 Task: Select issue date as July 13, 2023.
Action: Mouse moved to (742, 77)
Screenshot: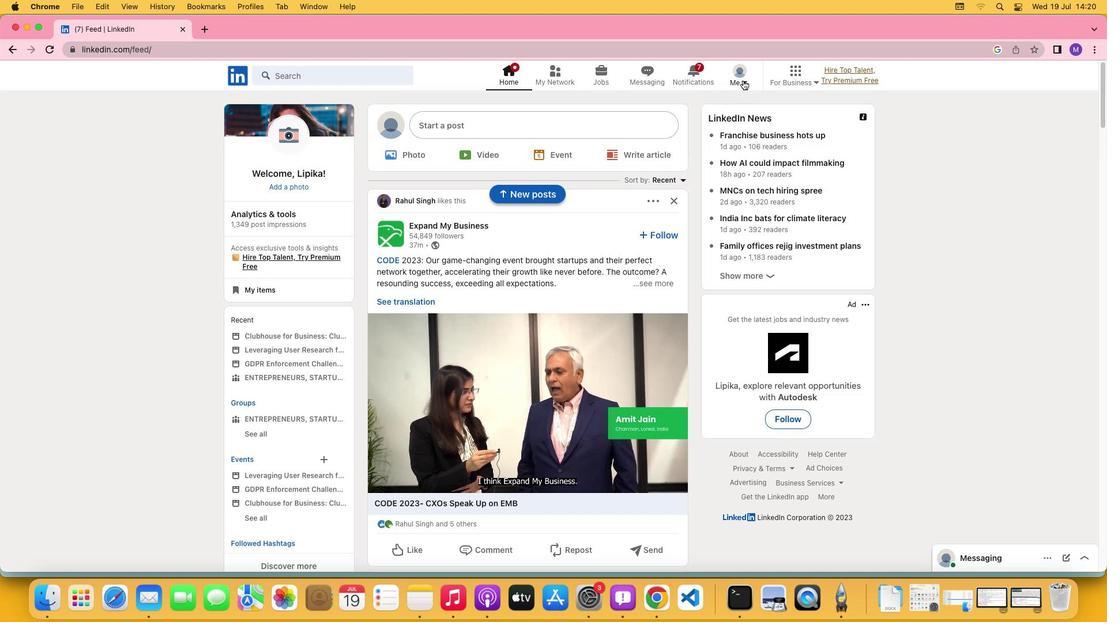 
Action: Mouse pressed left at (742, 77)
Screenshot: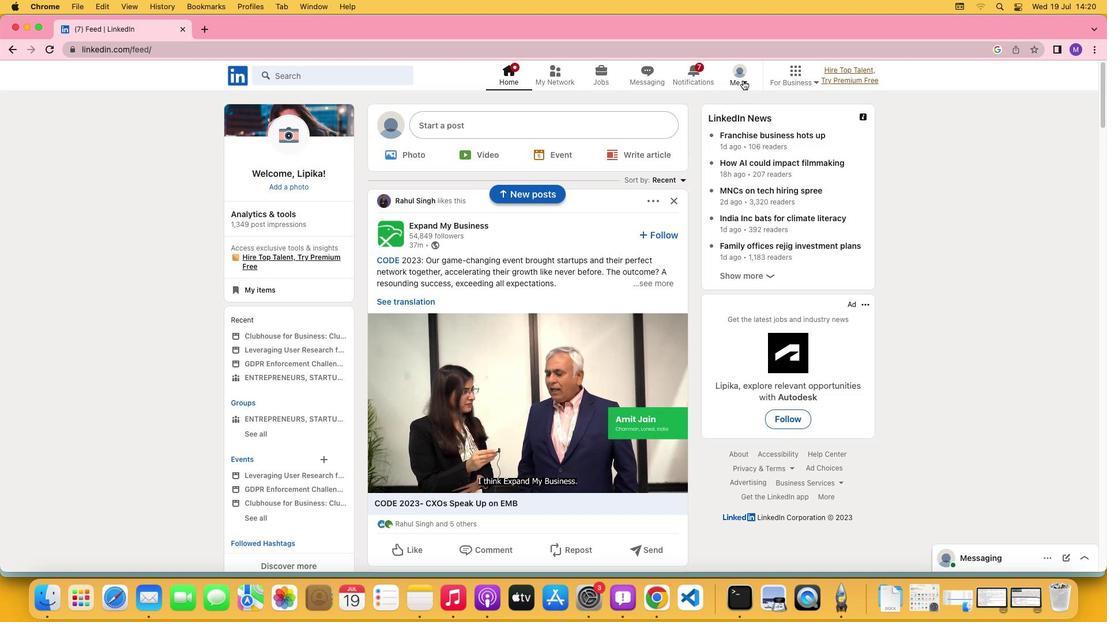 
Action: Mouse moved to (743, 80)
Screenshot: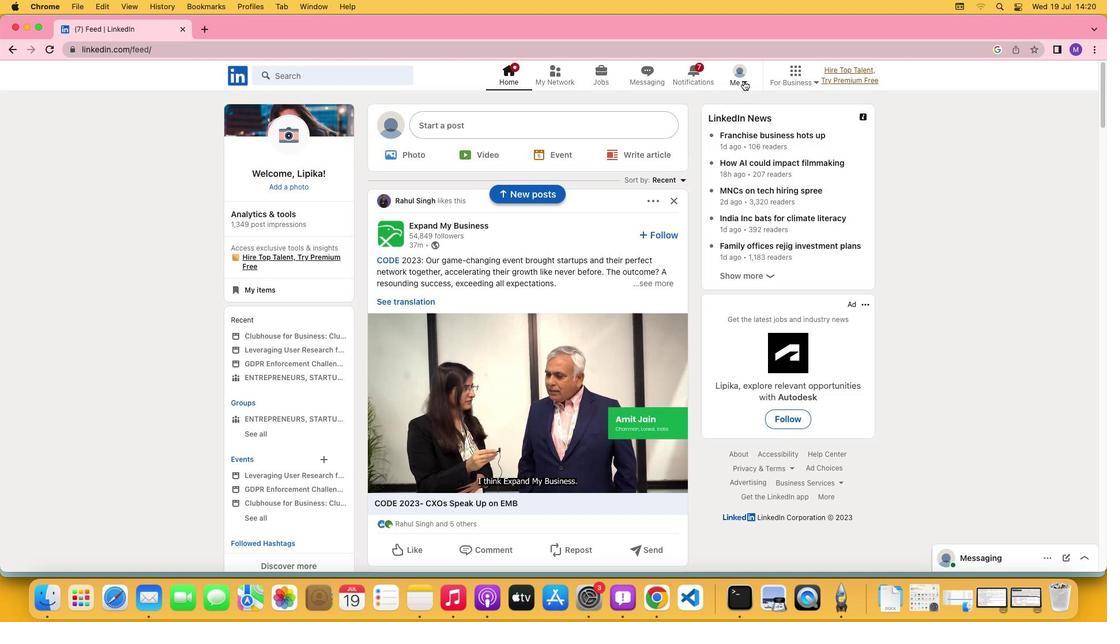 
Action: Mouse pressed left at (743, 80)
Screenshot: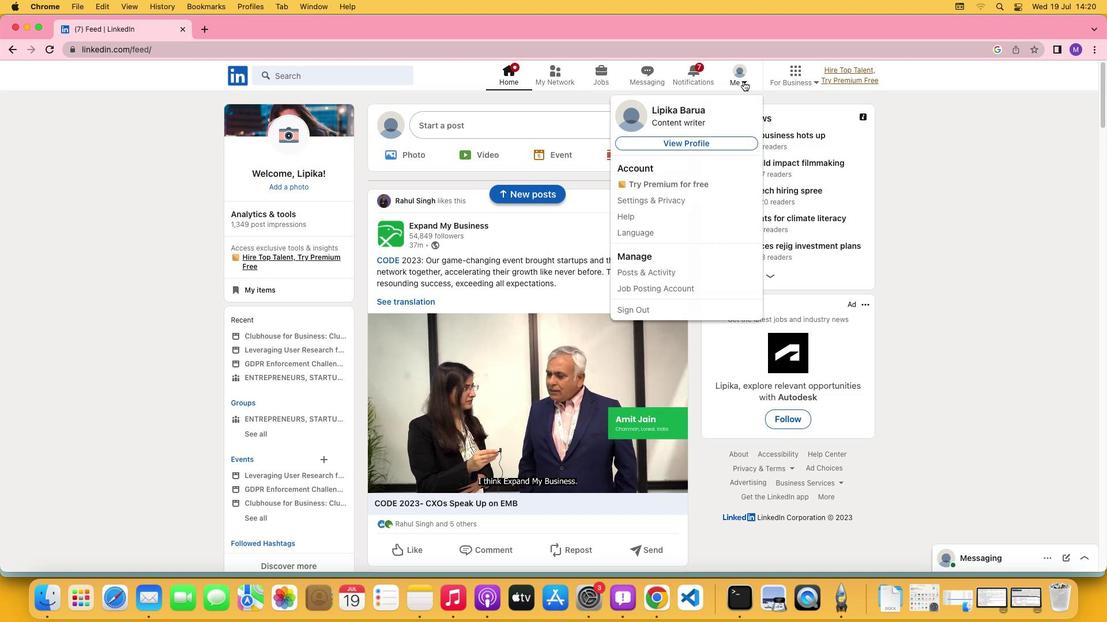 
Action: Mouse moved to (724, 140)
Screenshot: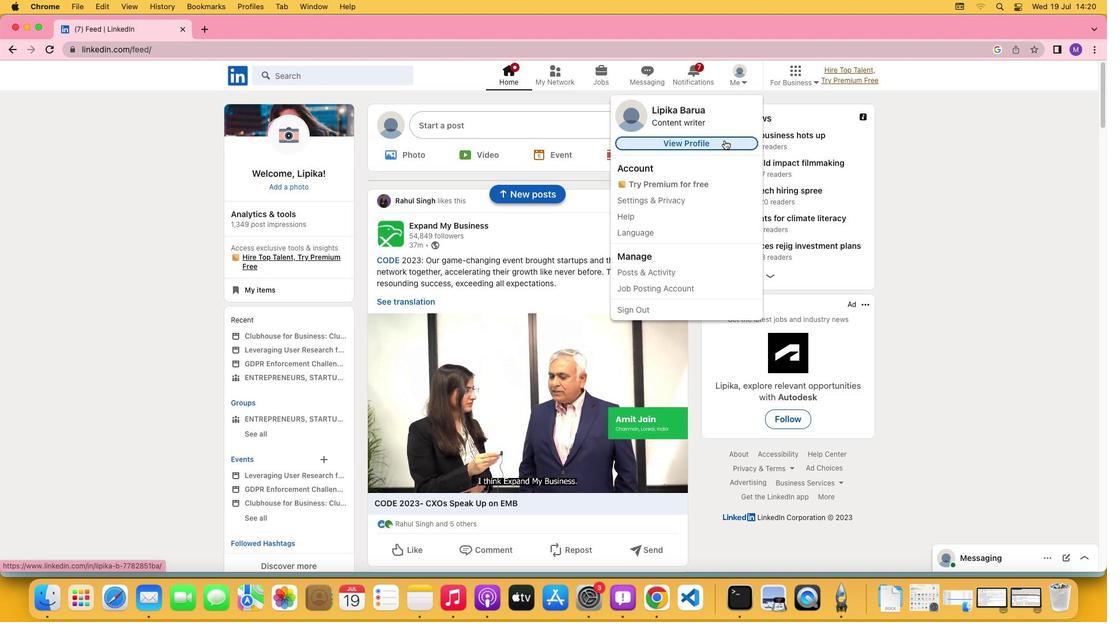 
Action: Mouse pressed left at (724, 140)
Screenshot: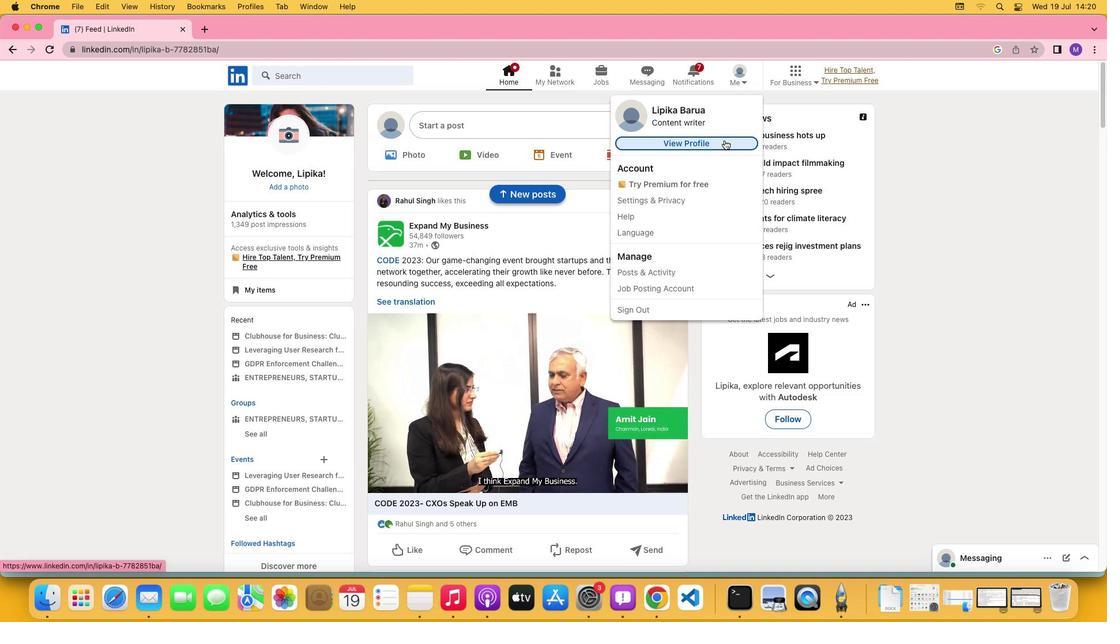 
Action: Mouse moved to (370, 373)
Screenshot: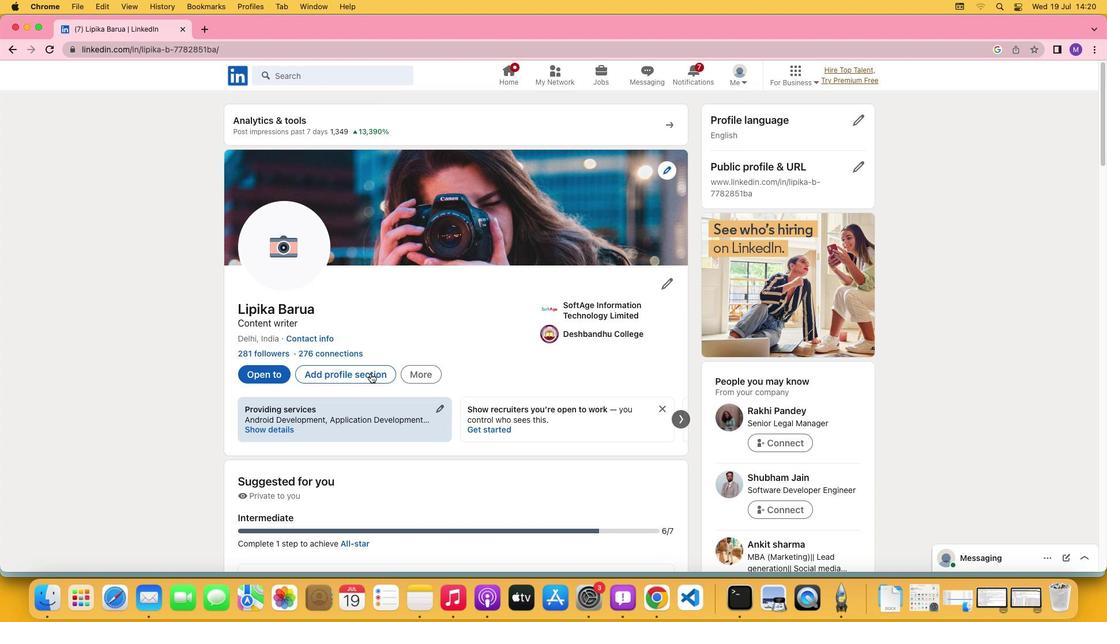 
Action: Mouse pressed left at (370, 373)
Screenshot: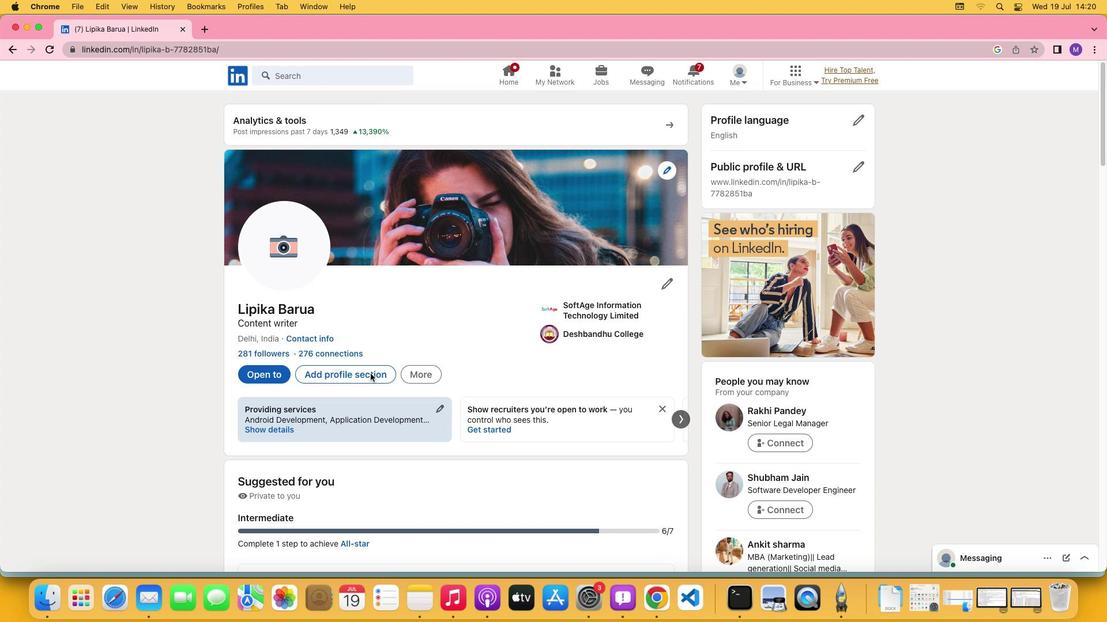
Action: Mouse moved to (437, 345)
Screenshot: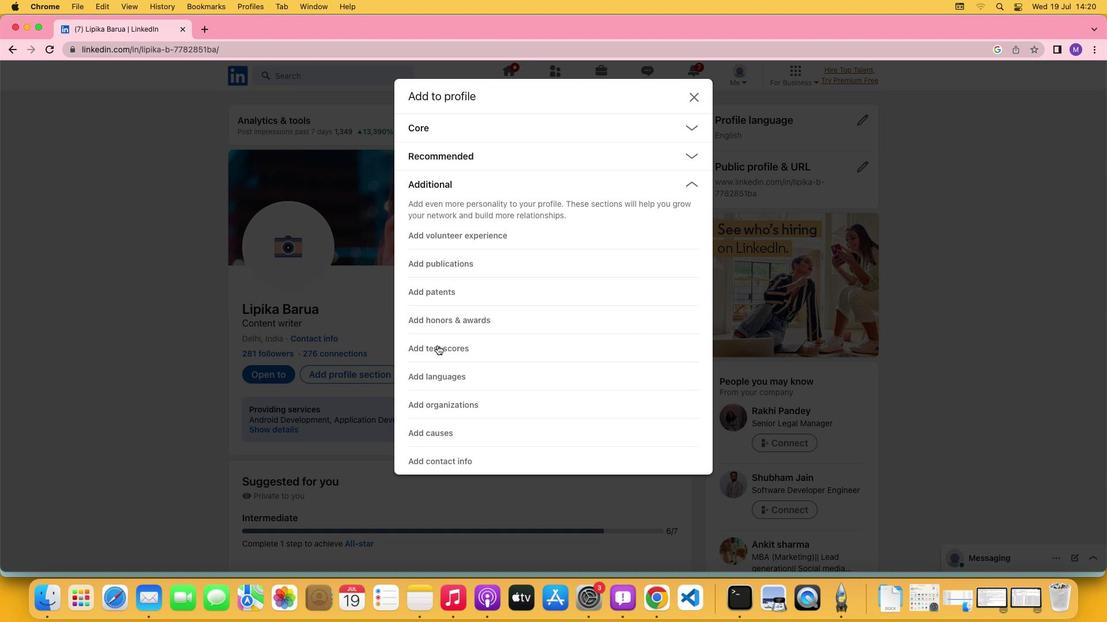 
Action: Mouse pressed left at (437, 345)
Screenshot: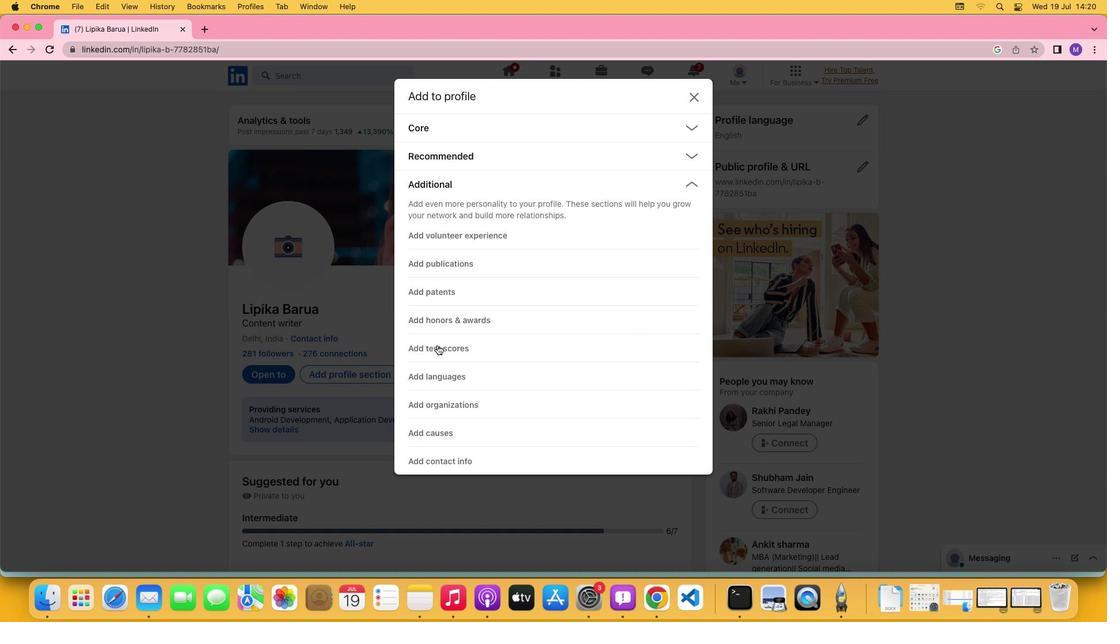 
Action: Mouse moved to (442, 290)
Screenshot: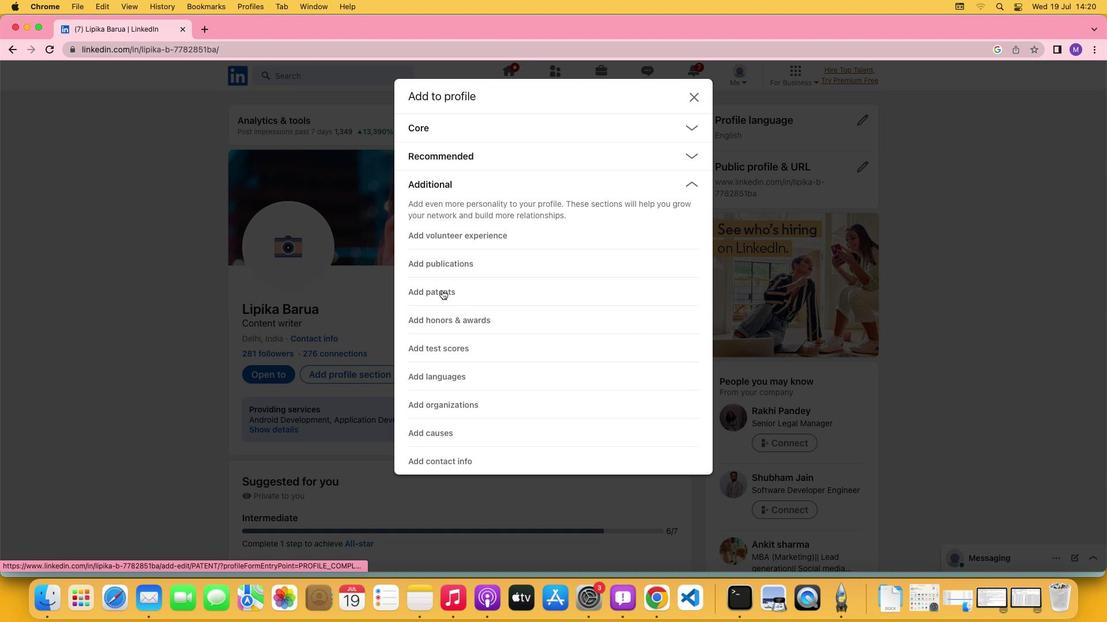 
Action: Mouse pressed left at (442, 290)
Screenshot: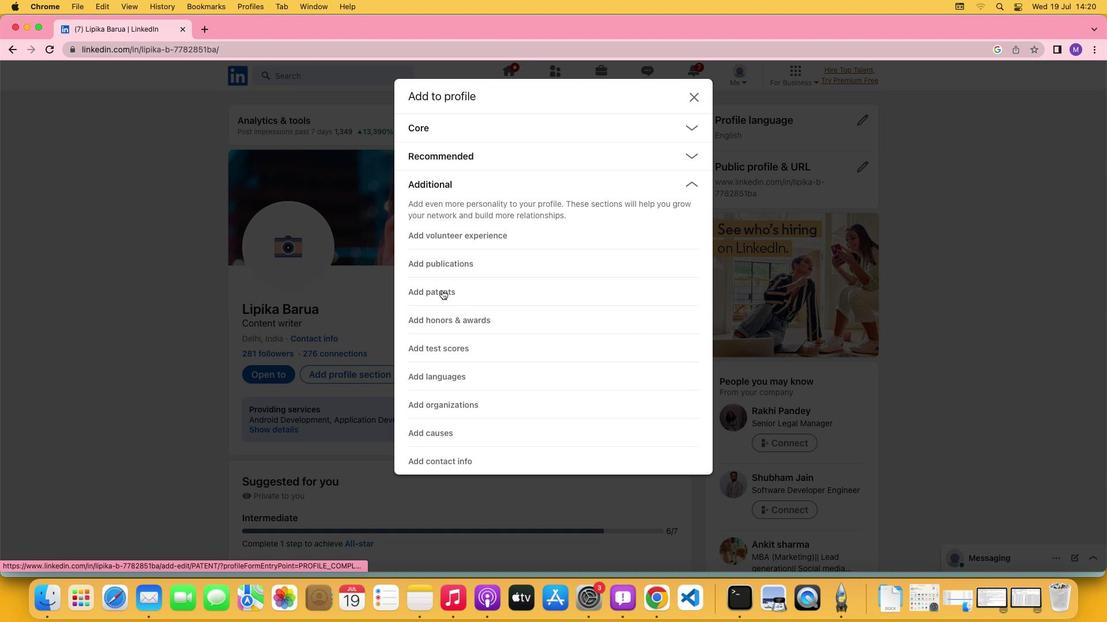 
Action: Mouse moved to (417, 385)
Screenshot: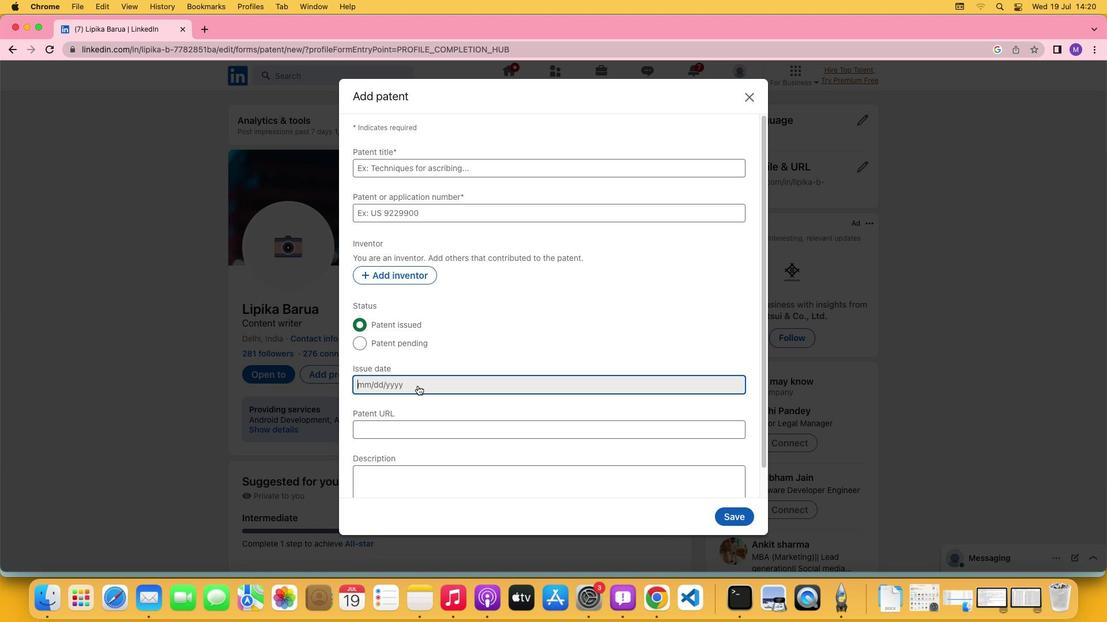 
Action: Mouse pressed left at (417, 385)
Screenshot: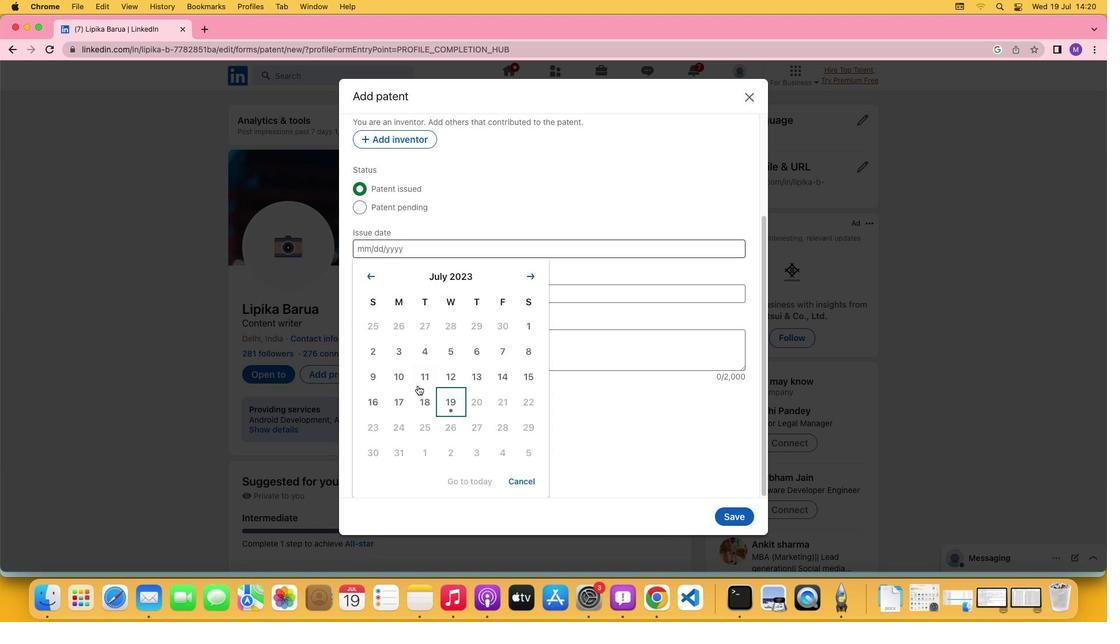 
Action: Mouse moved to (475, 374)
Screenshot: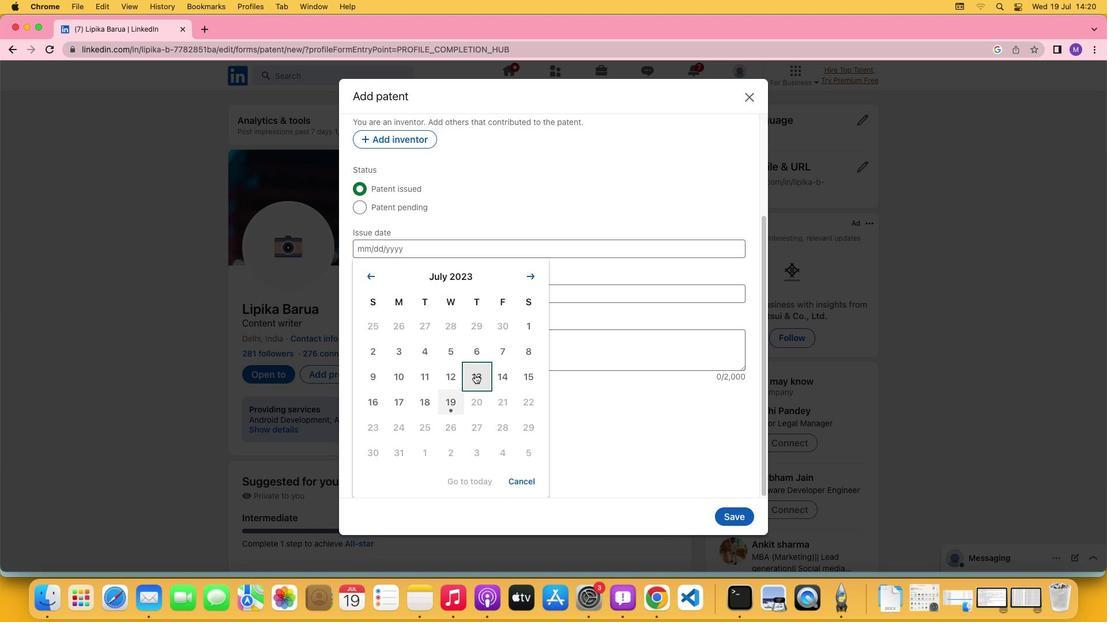 
Action: Mouse pressed left at (475, 374)
Screenshot: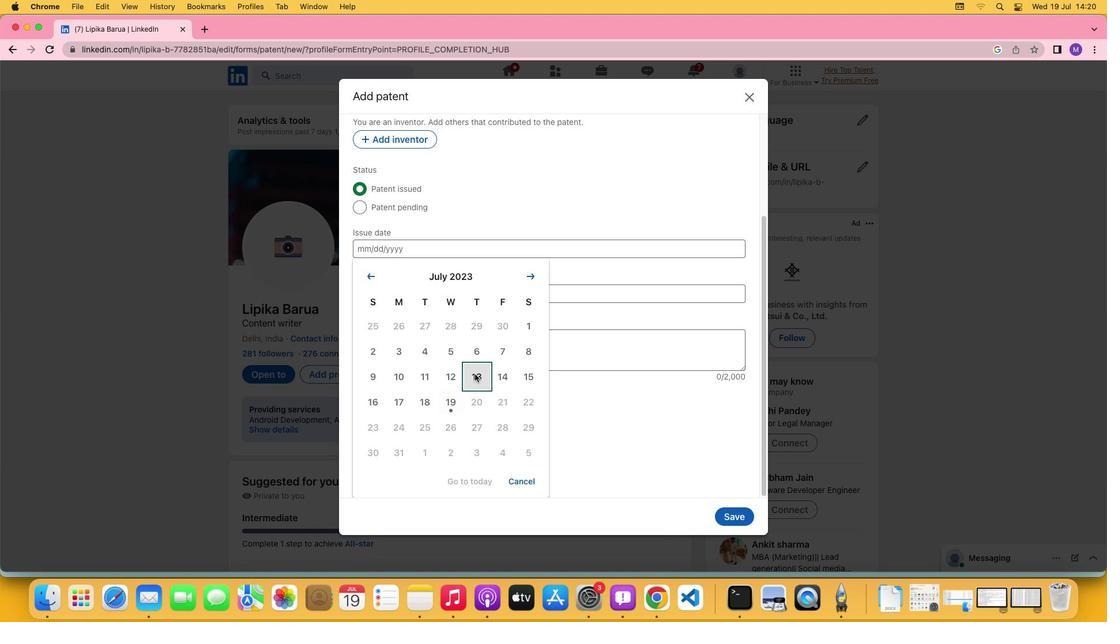 
Action: Mouse moved to (508, 303)
Screenshot: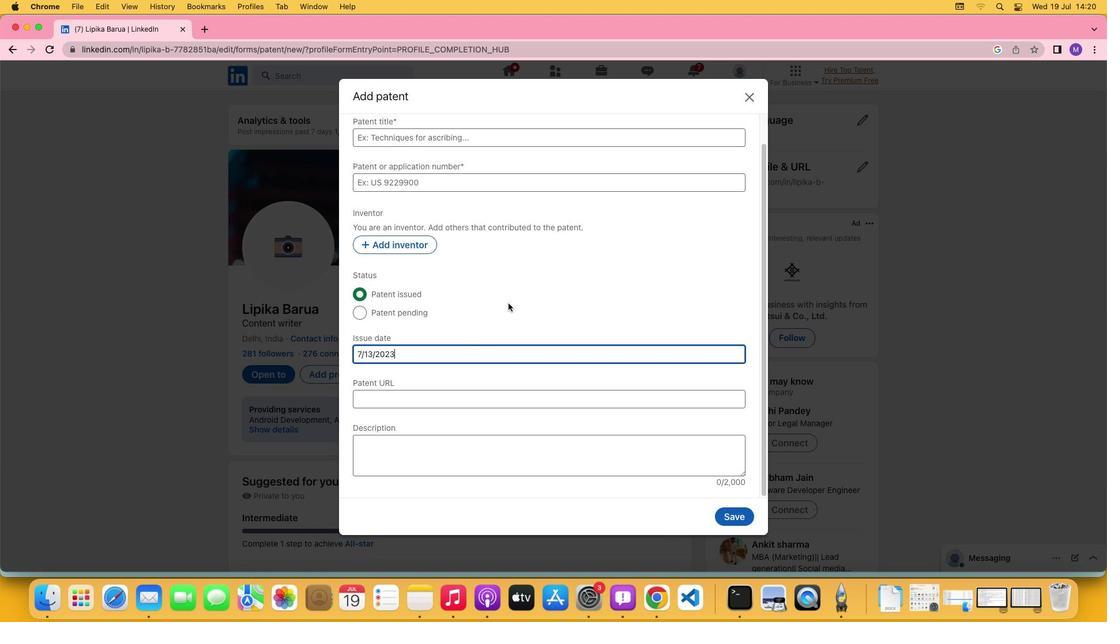 
